 Task: Add Kaffree Roma Caffeine Free Instant Roasted Grain Coffee to the cart.
Action: Mouse moved to (24, 148)
Screenshot: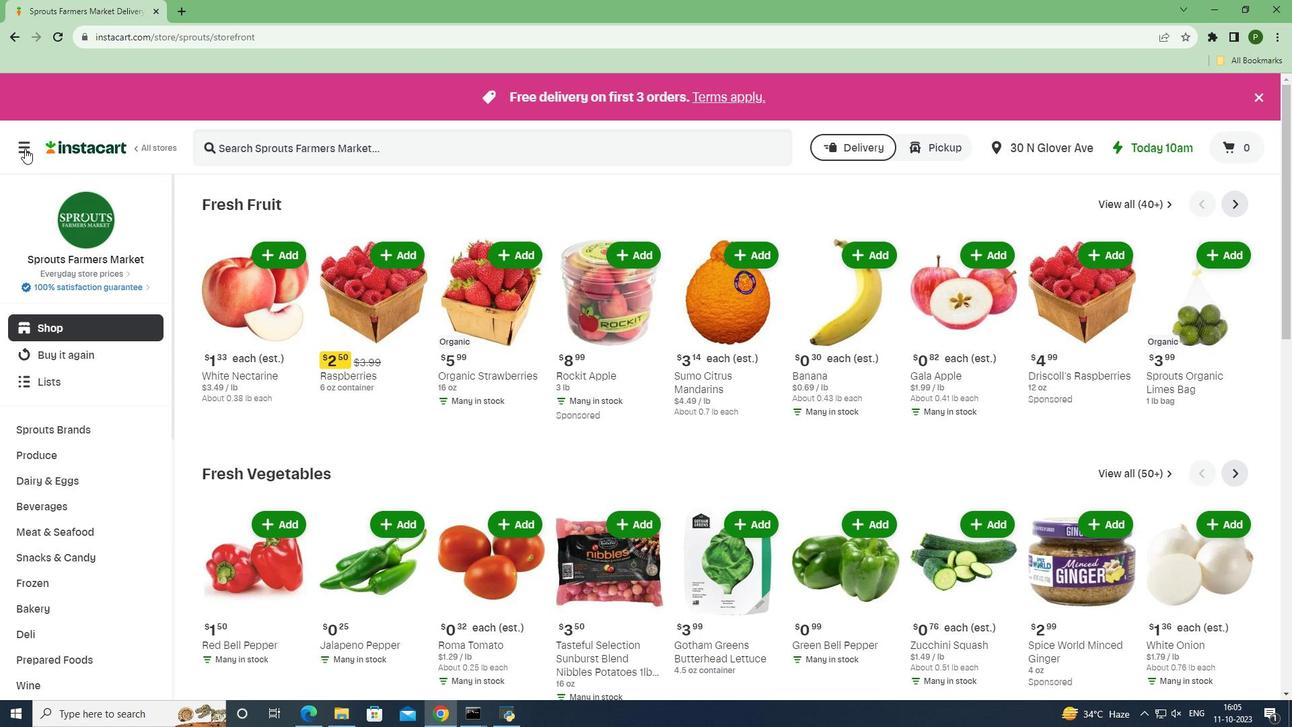 
Action: Mouse pressed left at (24, 148)
Screenshot: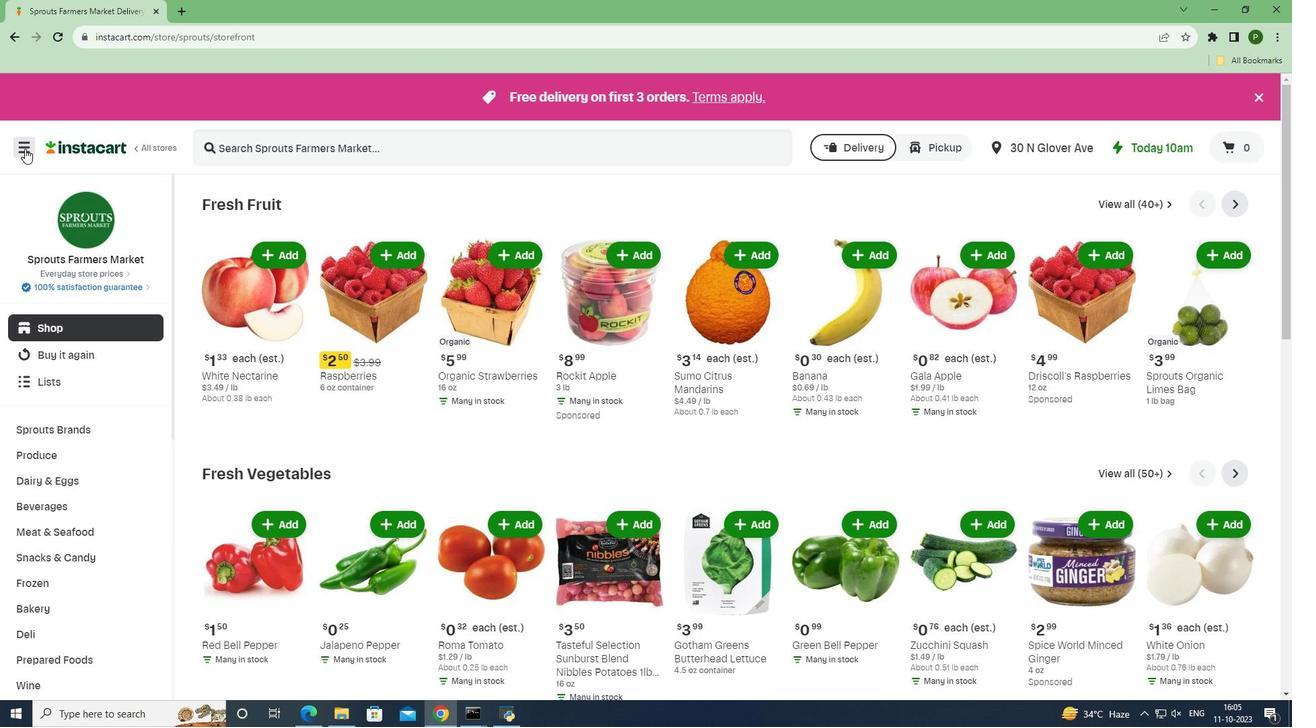 
Action: Mouse moved to (49, 355)
Screenshot: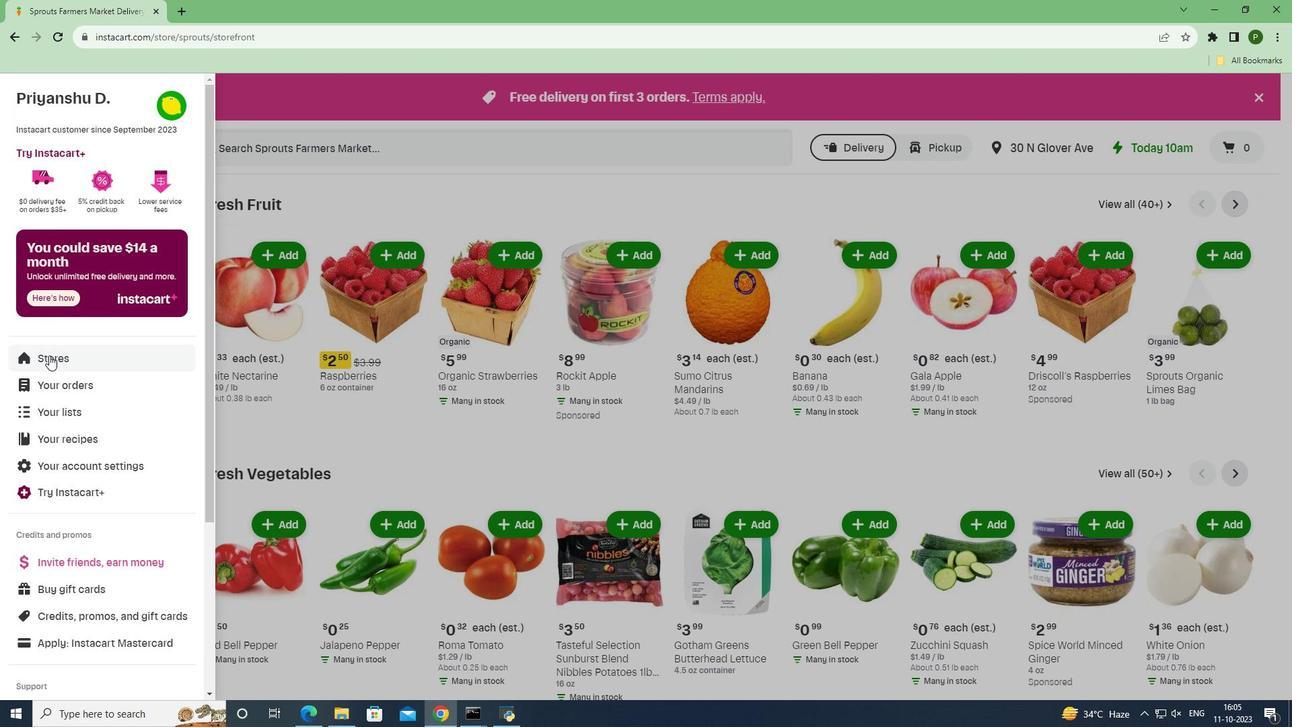 
Action: Mouse pressed left at (49, 355)
Screenshot: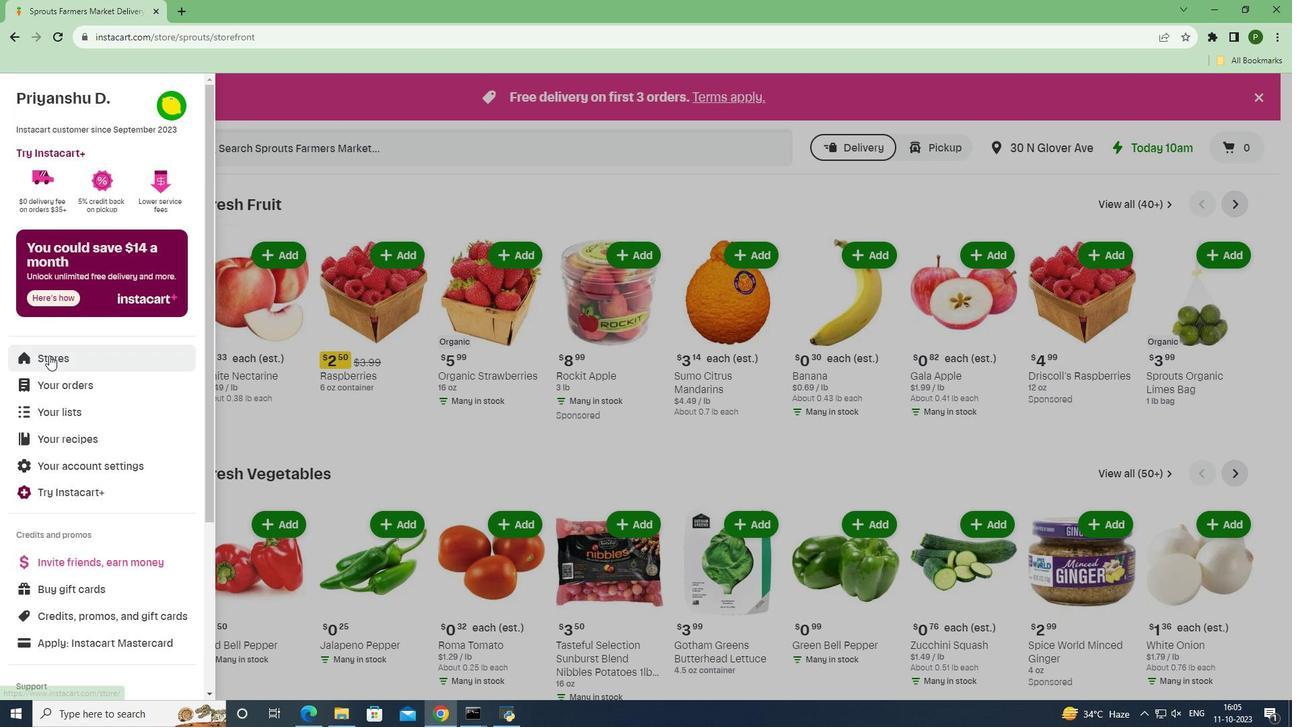 
Action: Mouse moved to (310, 158)
Screenshot: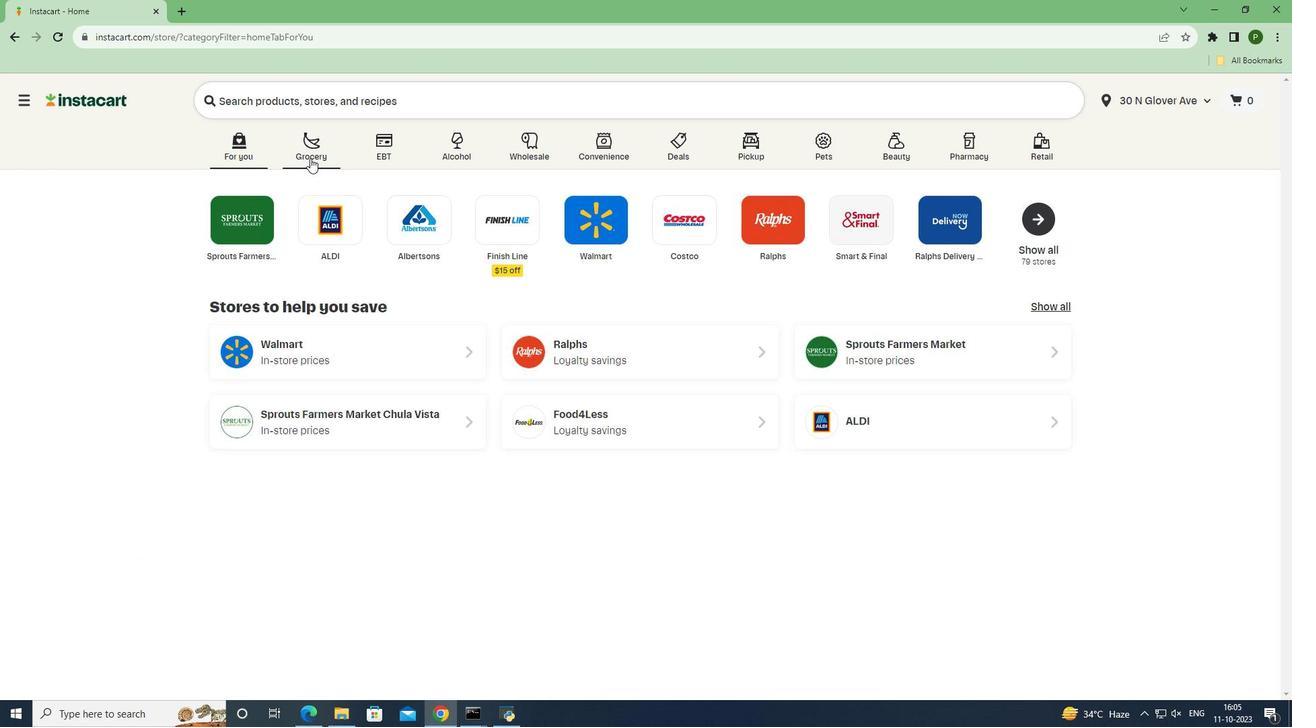 
Action: Mouse pressed left at (310, 158)
Screenshot: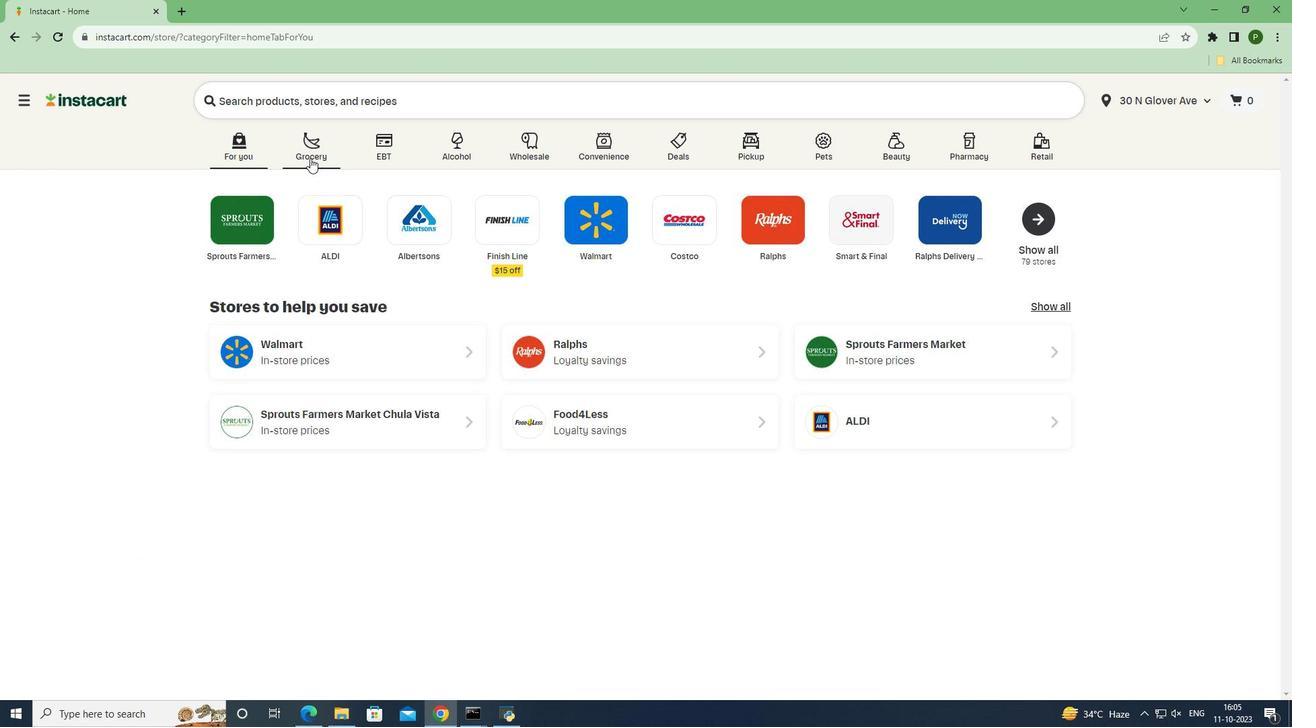 
Action: Mouse moved to (535, 298)
Screenshot: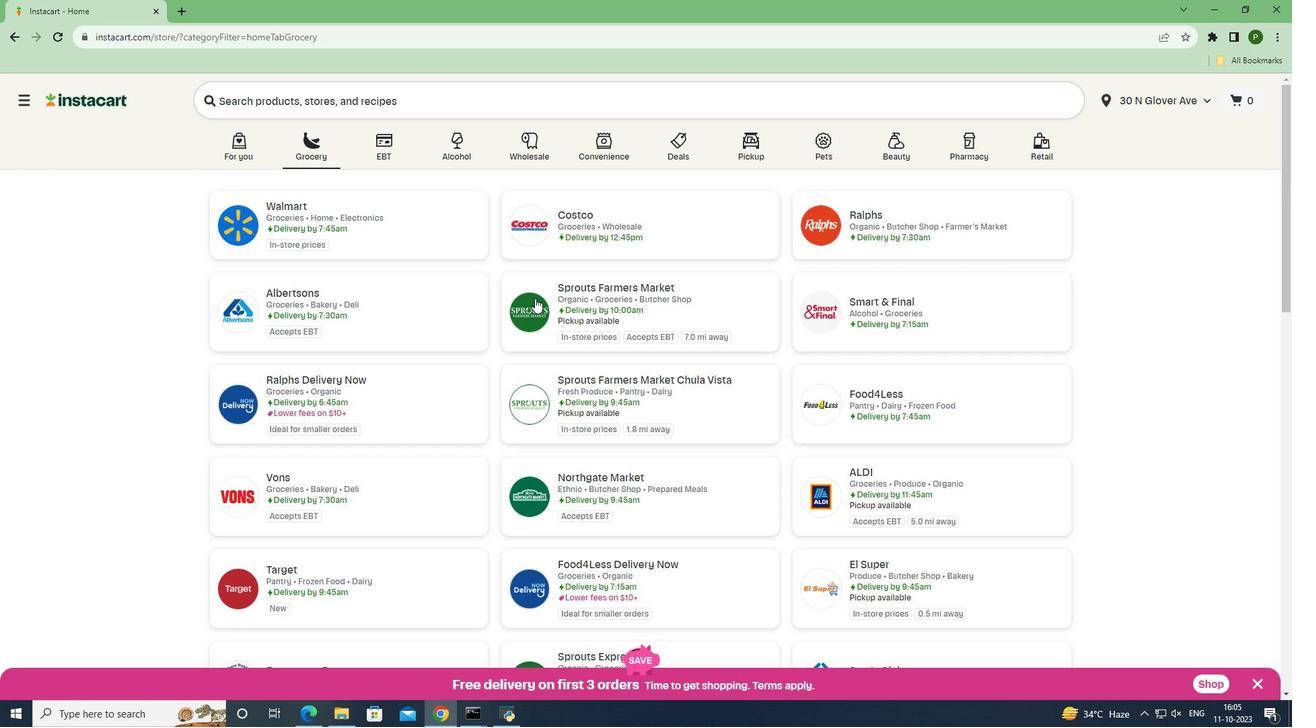 
Action: Mouse pressed left at (535, 298)
Screenshot: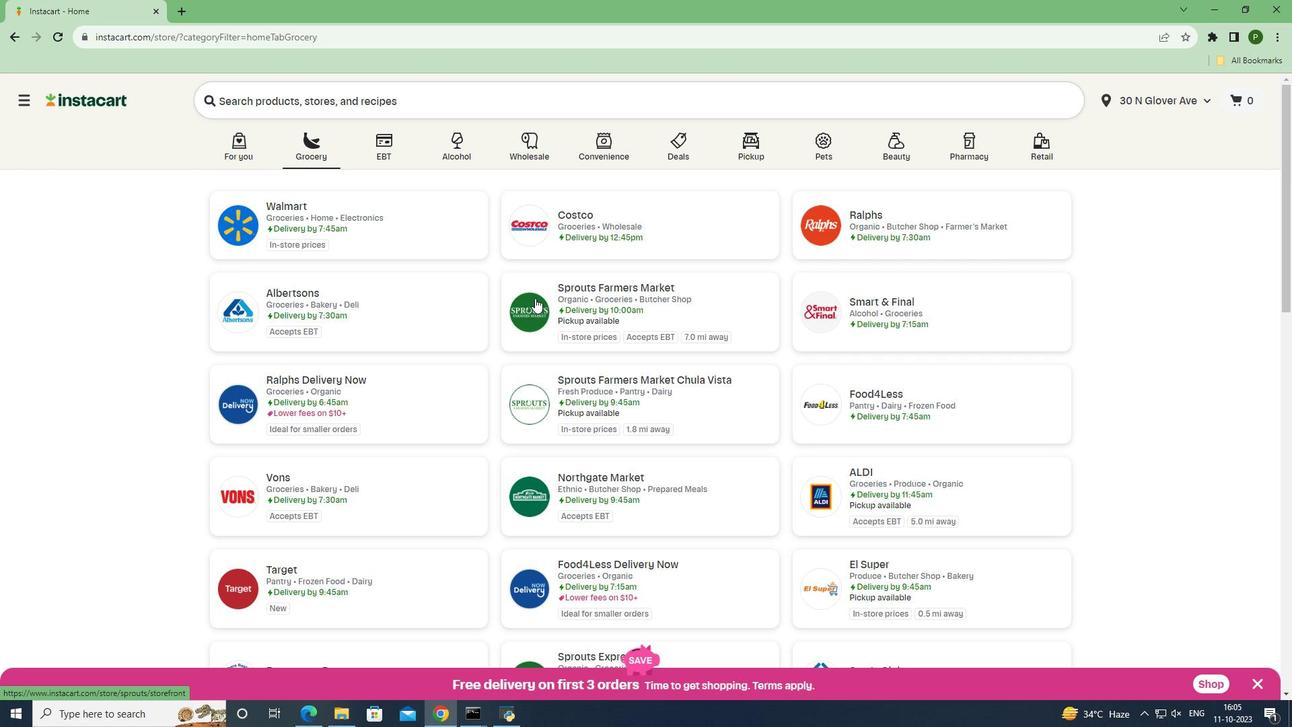 
Action: Mouse moved to (66, 498)
Screenshot: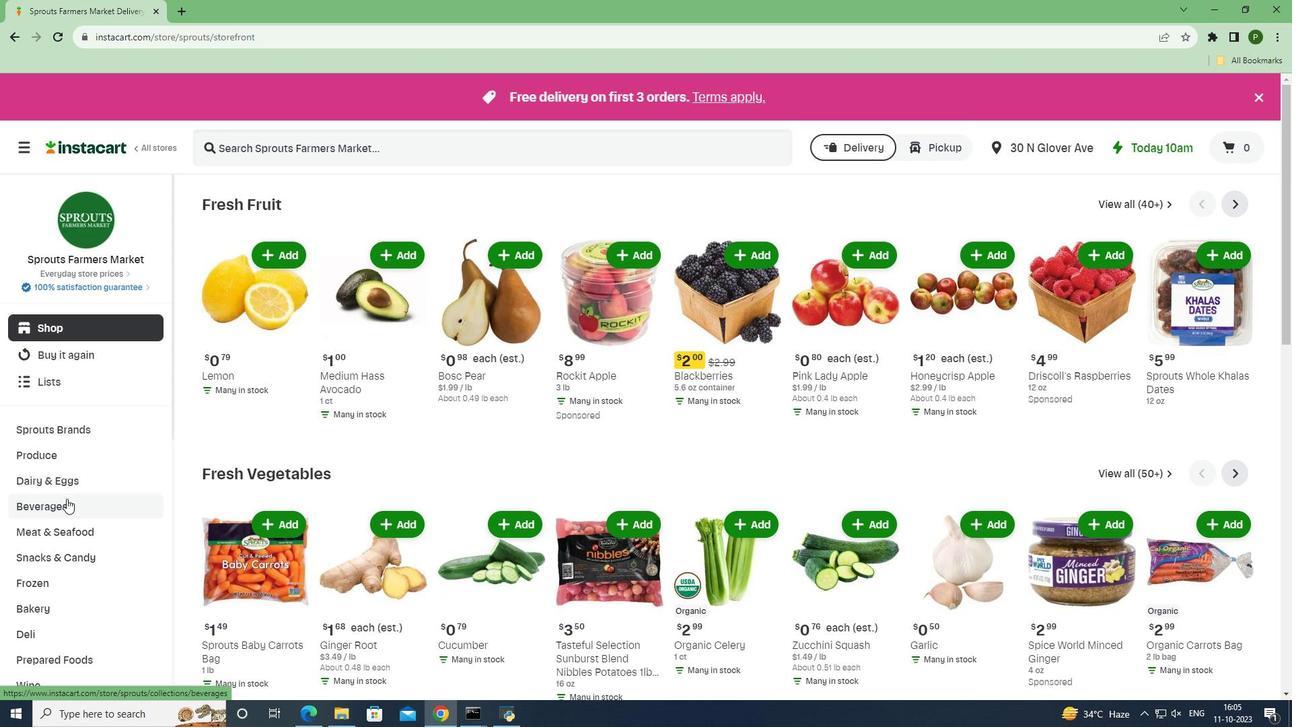 
Action: Mouse pressed left at (66, 498)
Screenshot: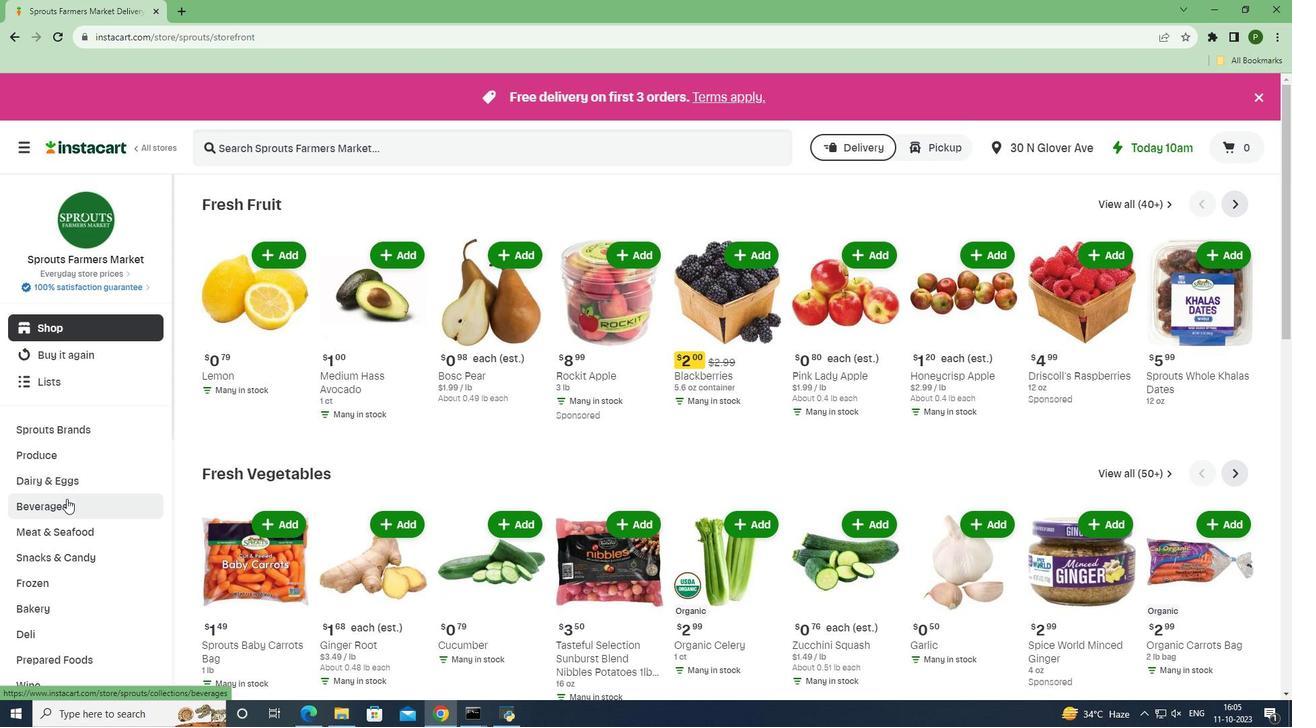 
Action: Mouse moved to (52, 586)
Screenshot: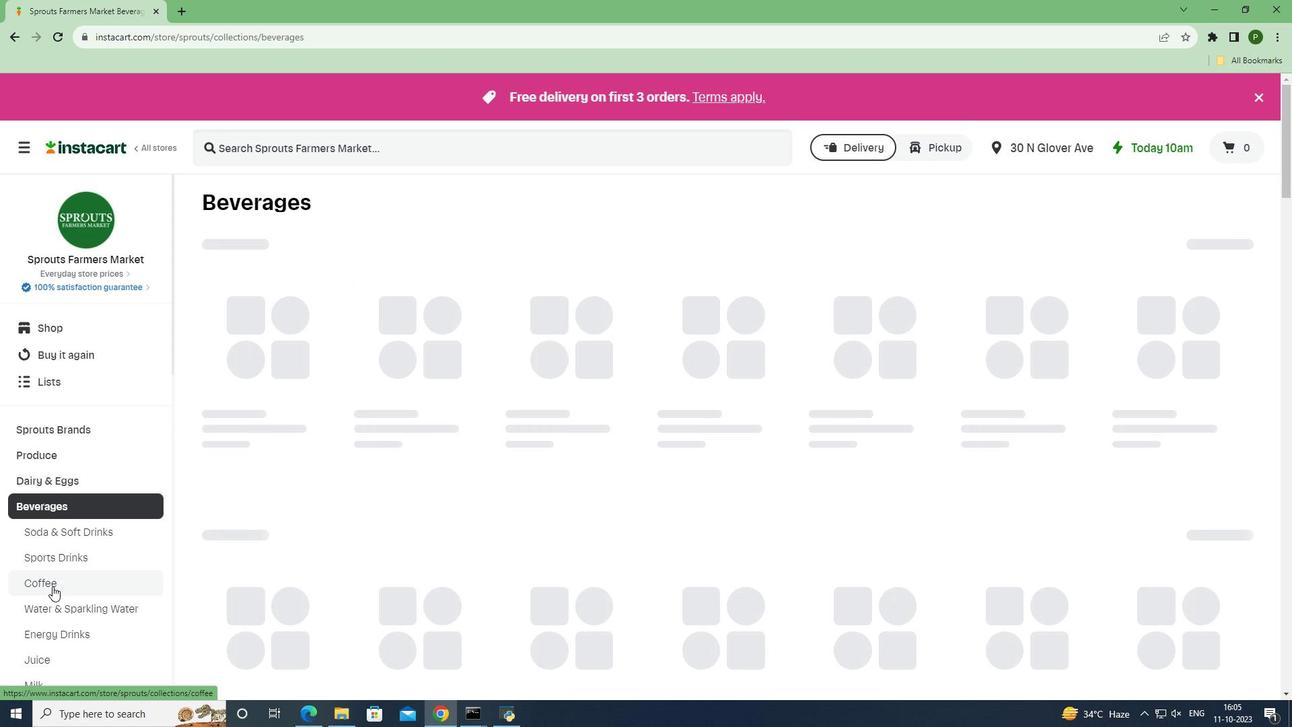 
Action: Mouse pressed left at (52, 586)
Screenshot: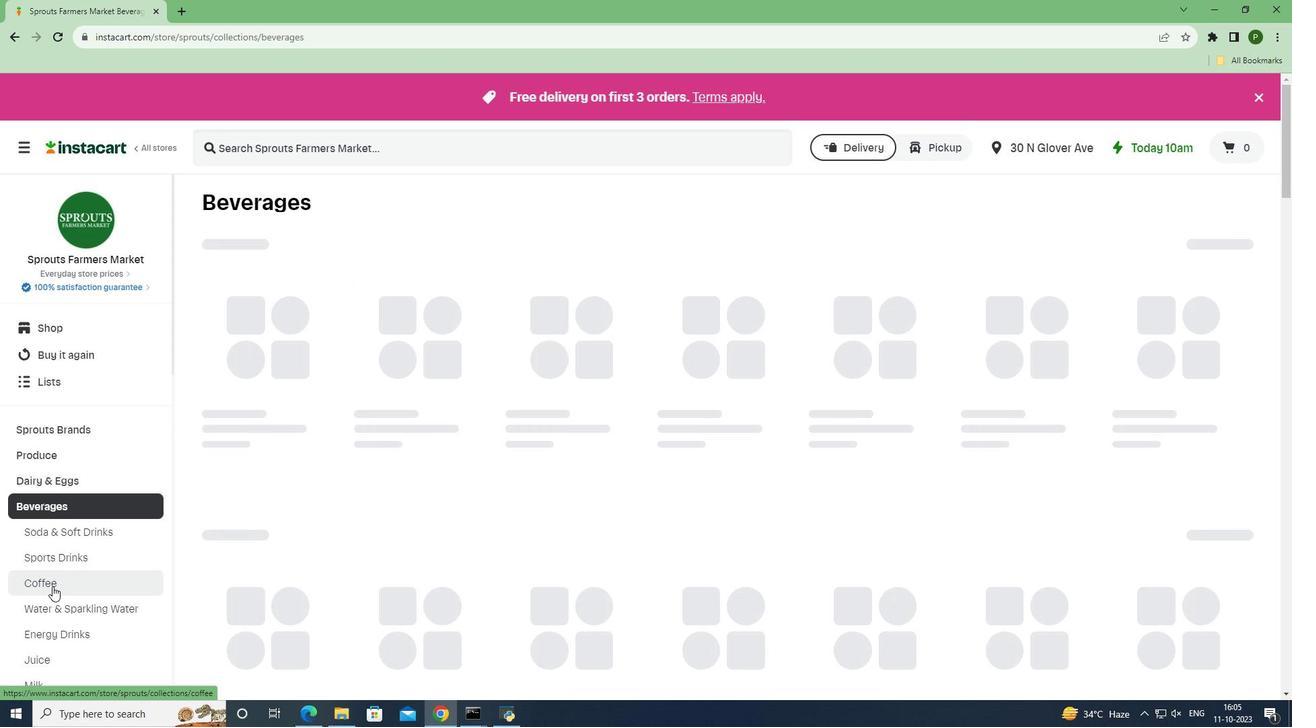 
Action: Mouse moved to (240, 144)
Screenshot: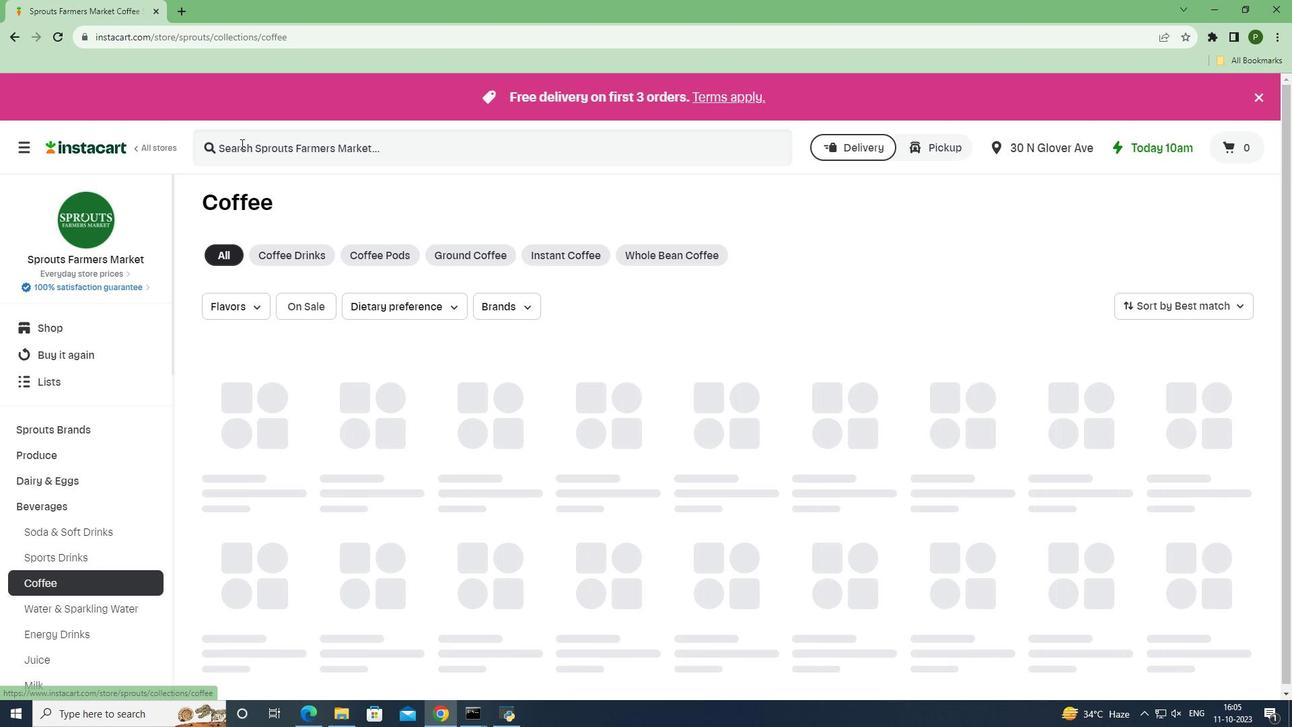 
Action: Mouse pressed left at (240, 144)
Screenshot: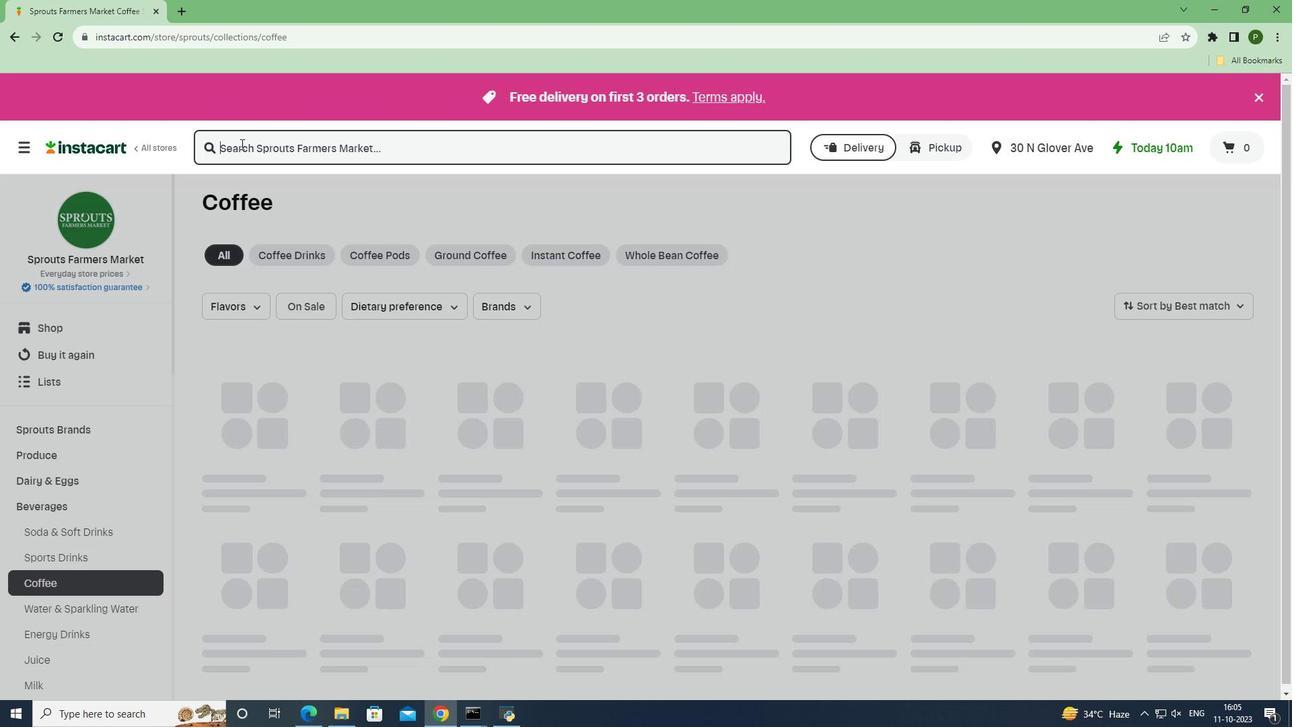 
Action: Key pressed k<Key.caps_lock>AFFREE<Key.space><Key.caps_lock>r<Key.caps_lock>OMA<Key.space><Key.caps_lock>c<Key.caps_lock>AFFEINE<Key.space><Key.caps_lock>f<Key.caps_lock>REE<Key.space><Key.caps_lock>i<Key.caps_lock>NSTANT<Key.space><Key.caps_lock>r<Key.caps_lock>OASTED<Key.space><Key.caps_lock>g<Key.caps_lock>RAIN<Key.space><Key.caps_lock>c<Key.caps_lock>OFE\<Key.backspace><Key.backspace>FEE<Key.enter>
Screenshot: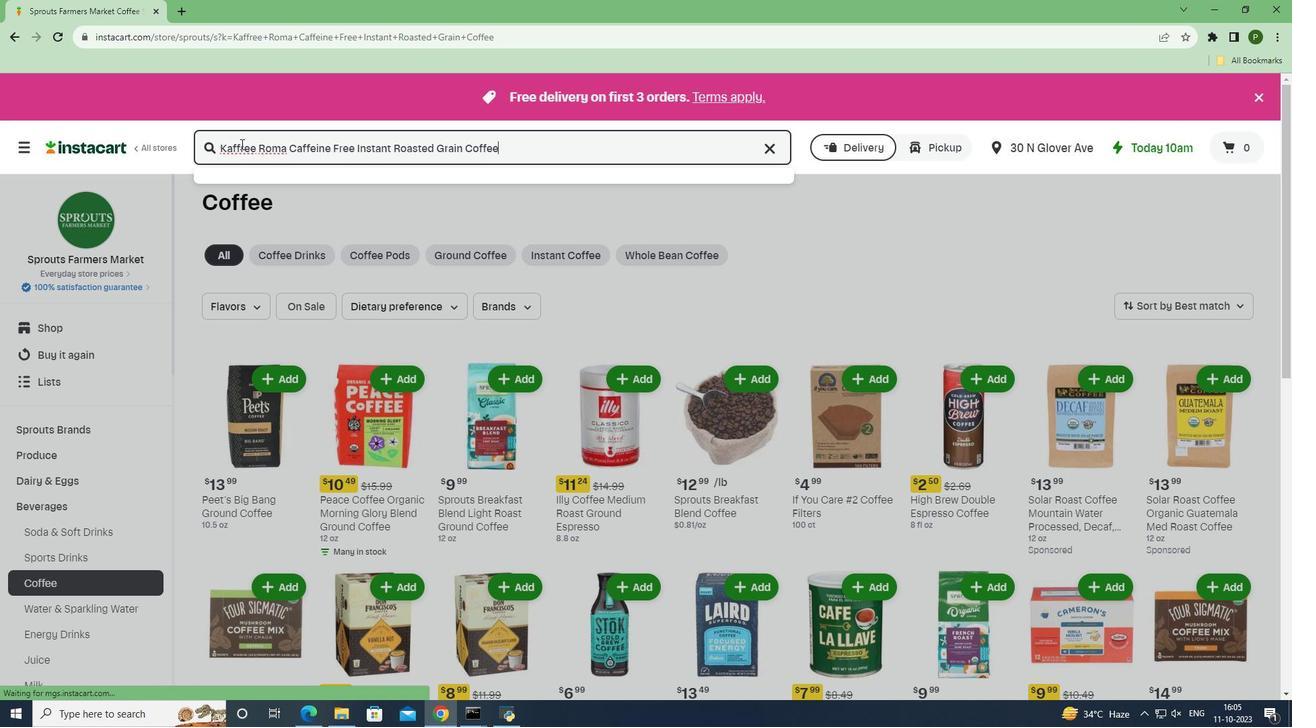
Action: Mouse moved to (799, 290)
Screenshot: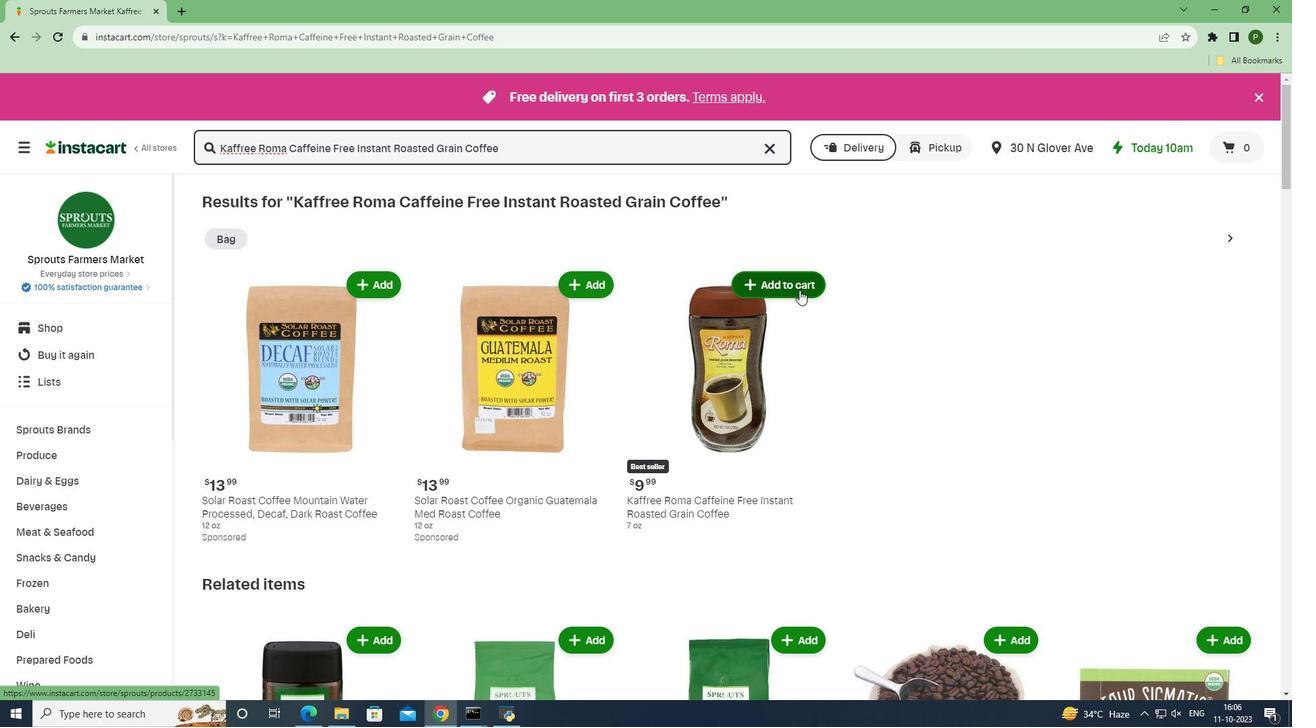 
Action: Mouse pressed left at (799, 290)
Screenshot: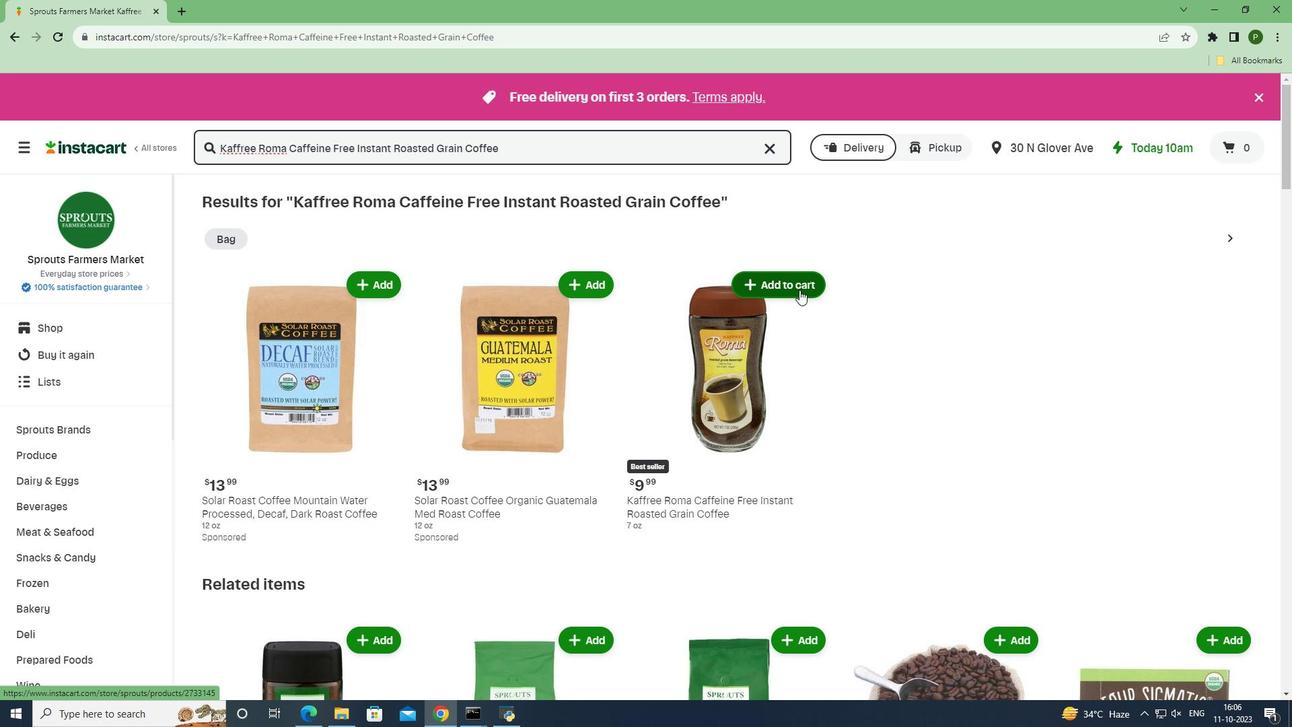 
Action: Mouse moved to (877, 372)
Screenshot: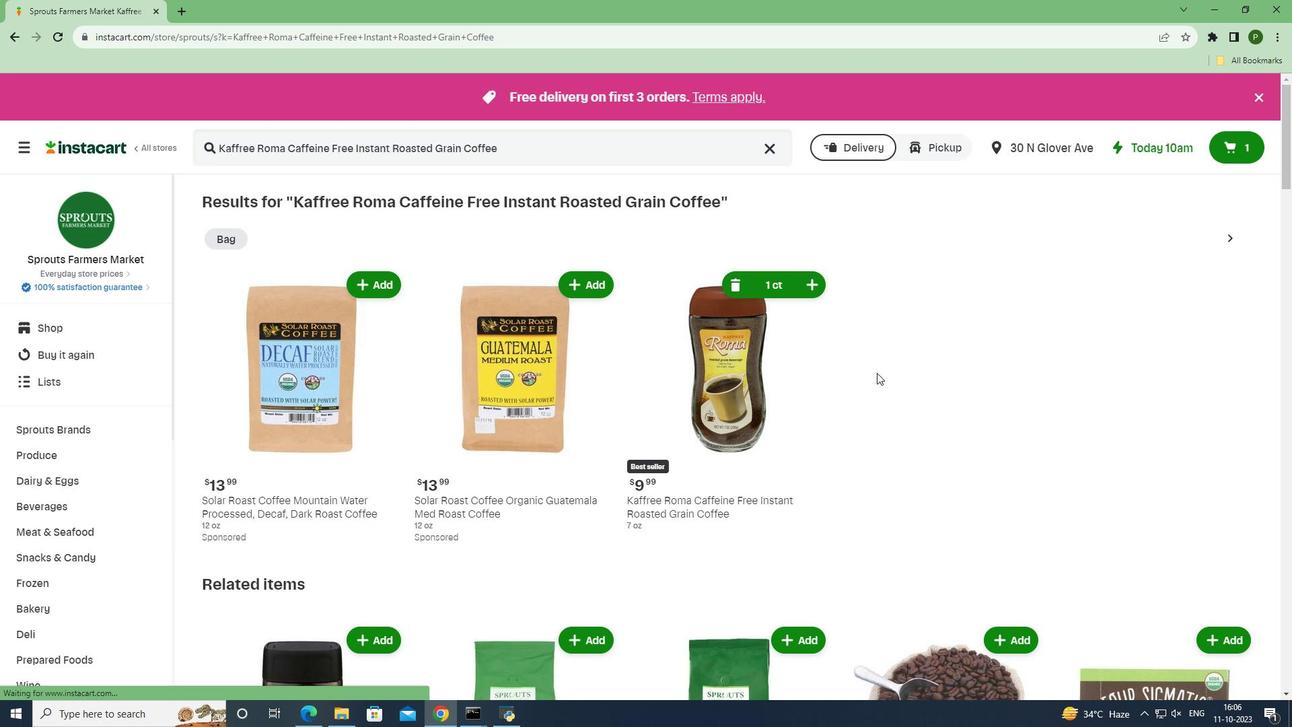 
